 Task: Save the custom domain for GitHub pages in the repository "JS" to "www.gitjs2.com".
Action: Mouse moved to (1037, 234)
Screenshot: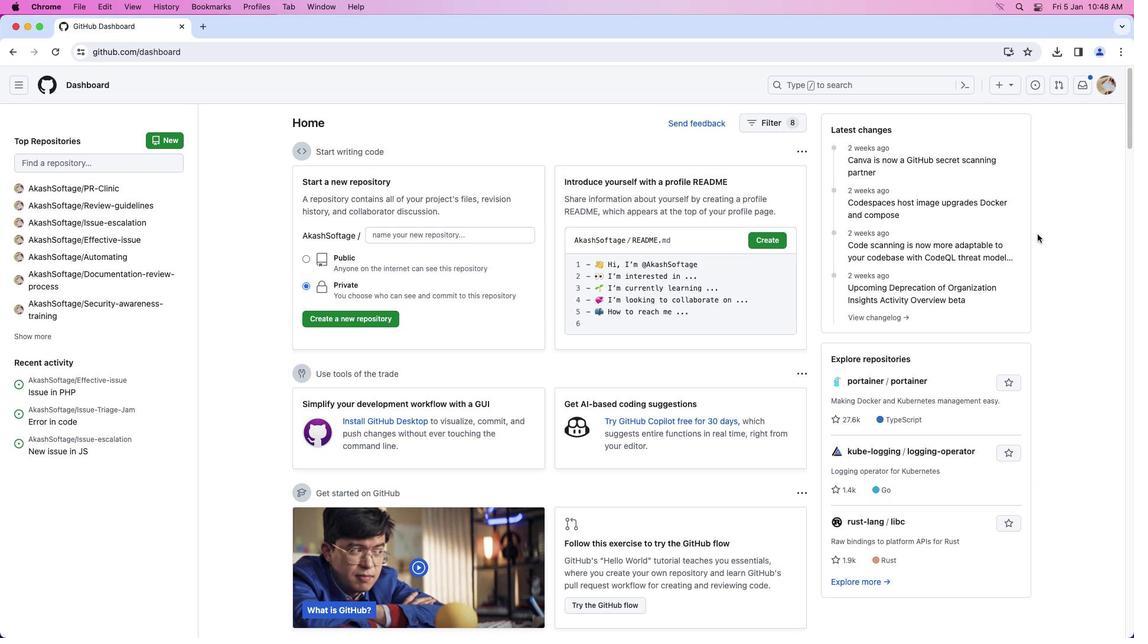 
Action: Mouse pressed left at (1037, 234)
Screenshot: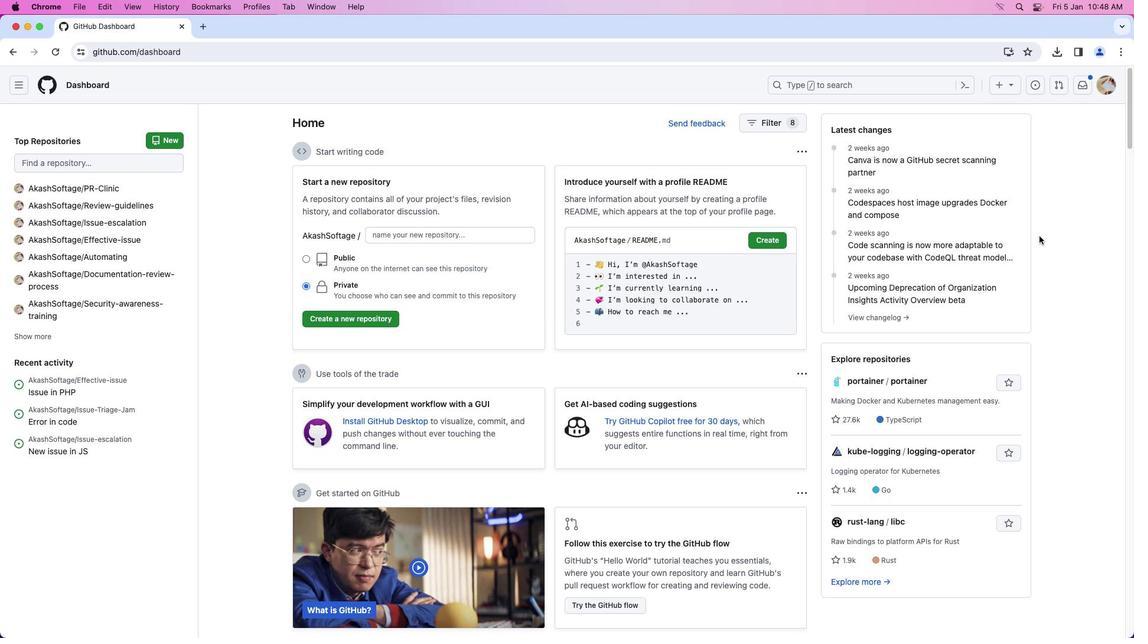 
Action: Mouse moved to (1108, 82)
Screenshot: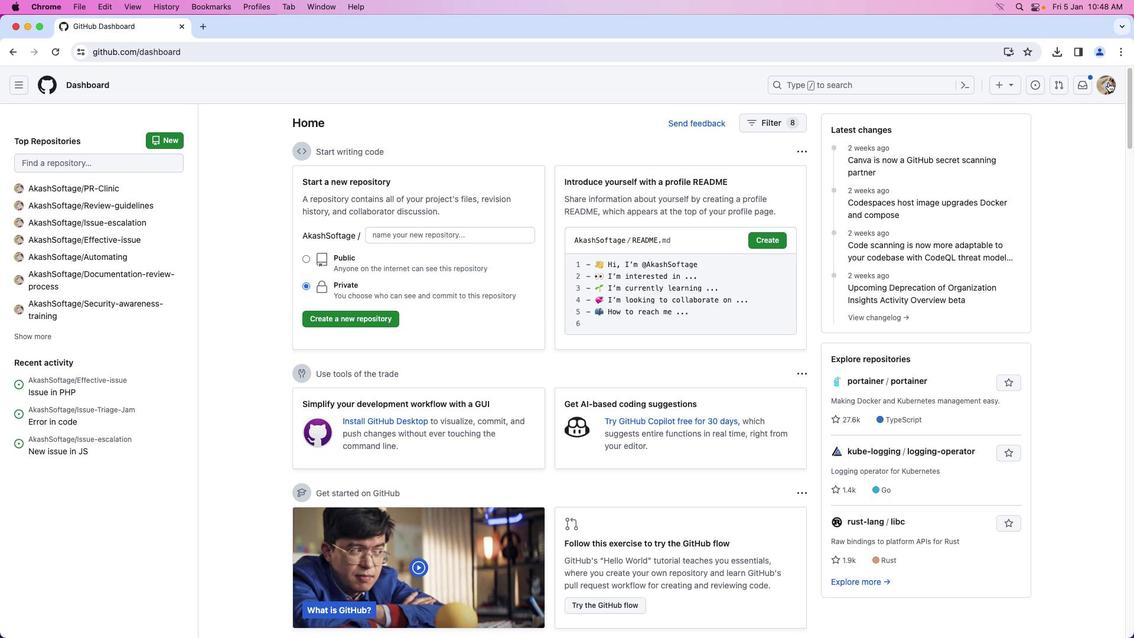 
Action: Mouse pressed left at (1108, 82)
Screenshot: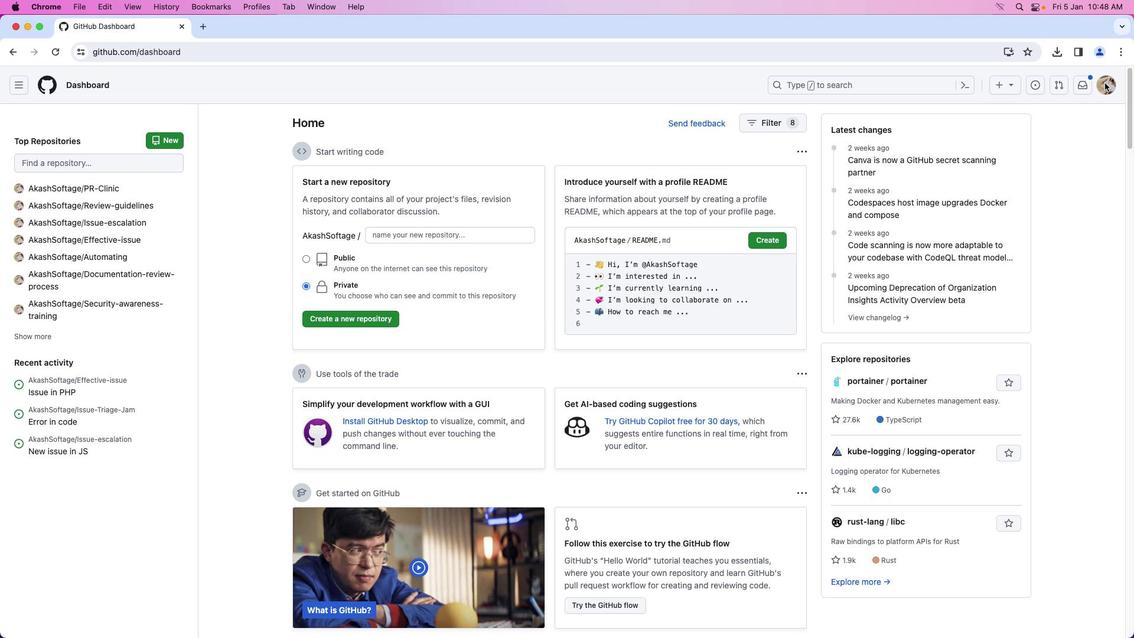 
Action: Mouse moved to (1055, 187)
Screenshot: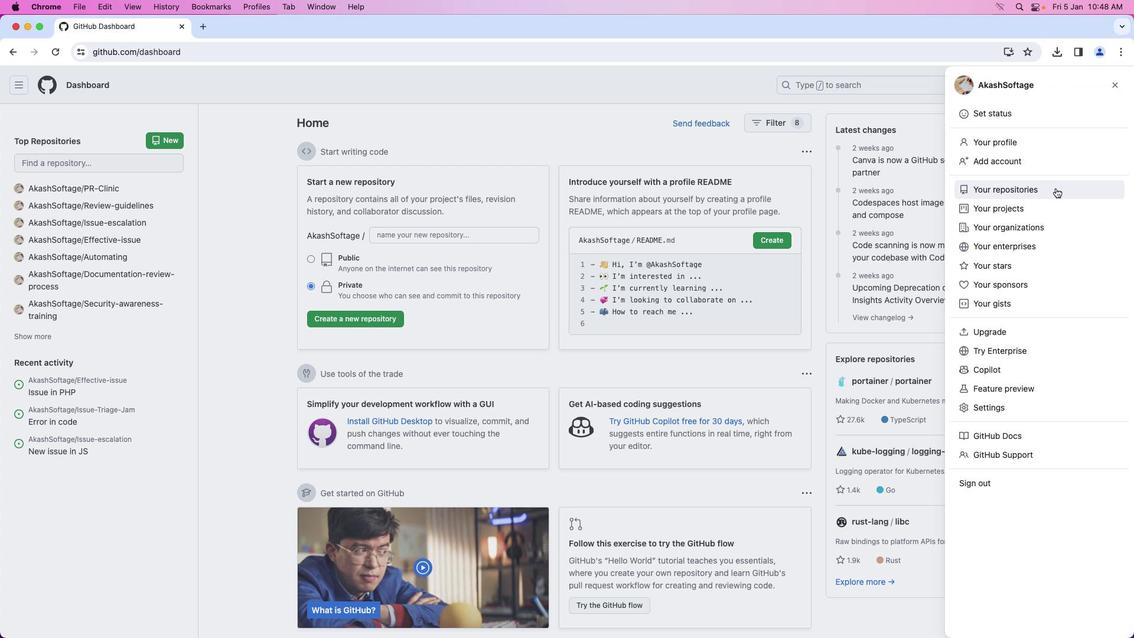 
Action: Mouse pressed left at (1055, 187)
Screenshot: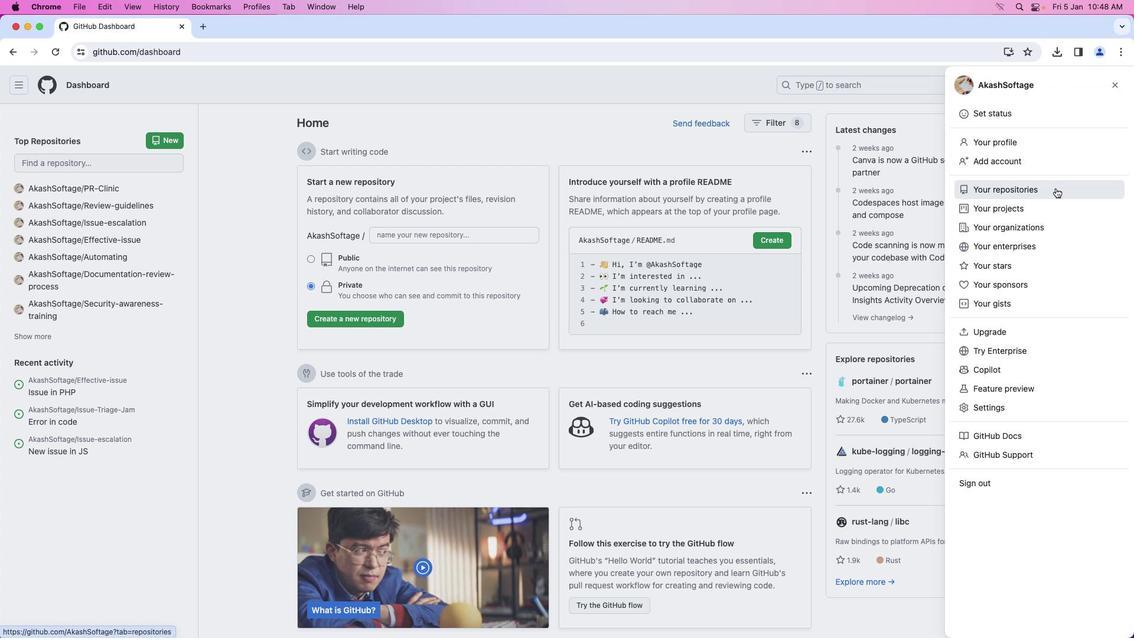 
Action: Mouse moved to (394, 197)
Screenshot: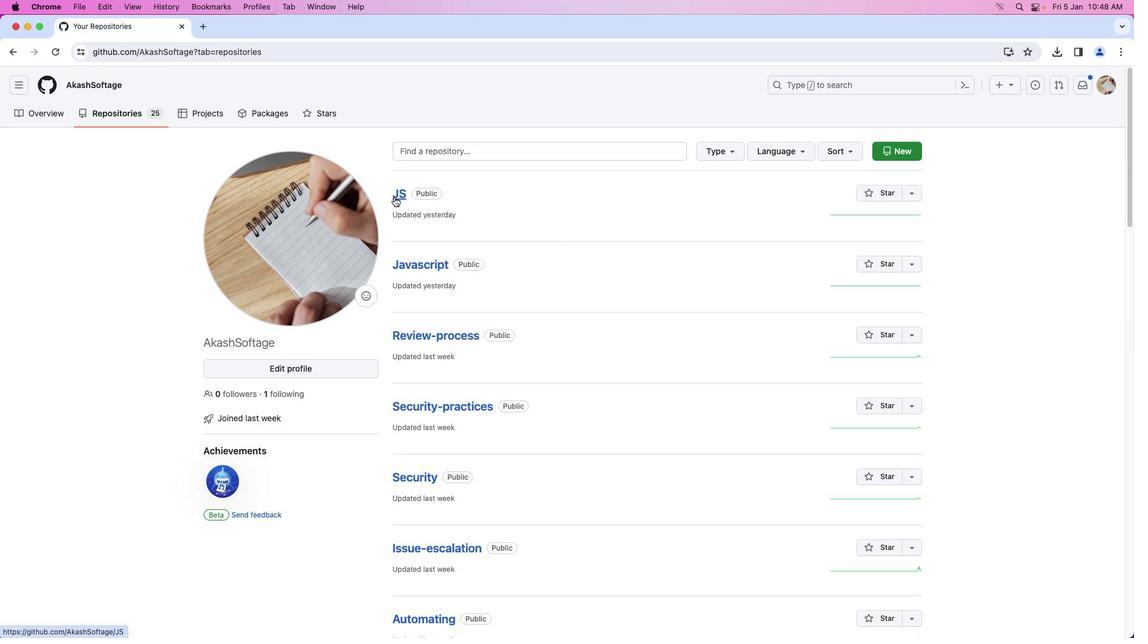 
Action: Mouse pressed left at (394, 197)
Screenshot: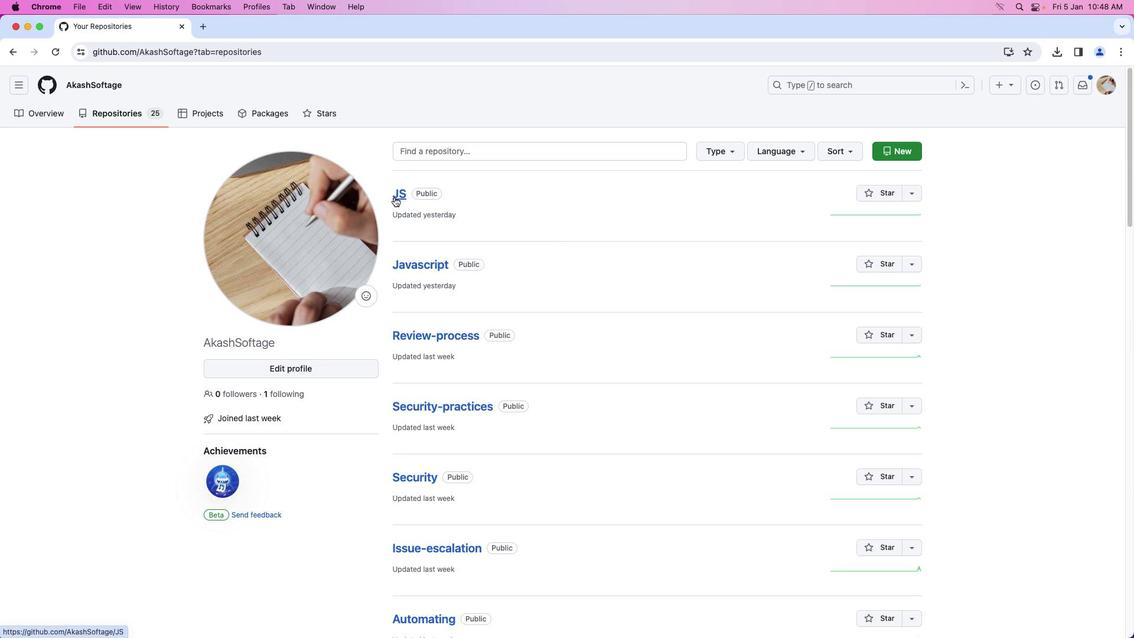 
Action: Mouse moved to (495, 116)
Screenshot: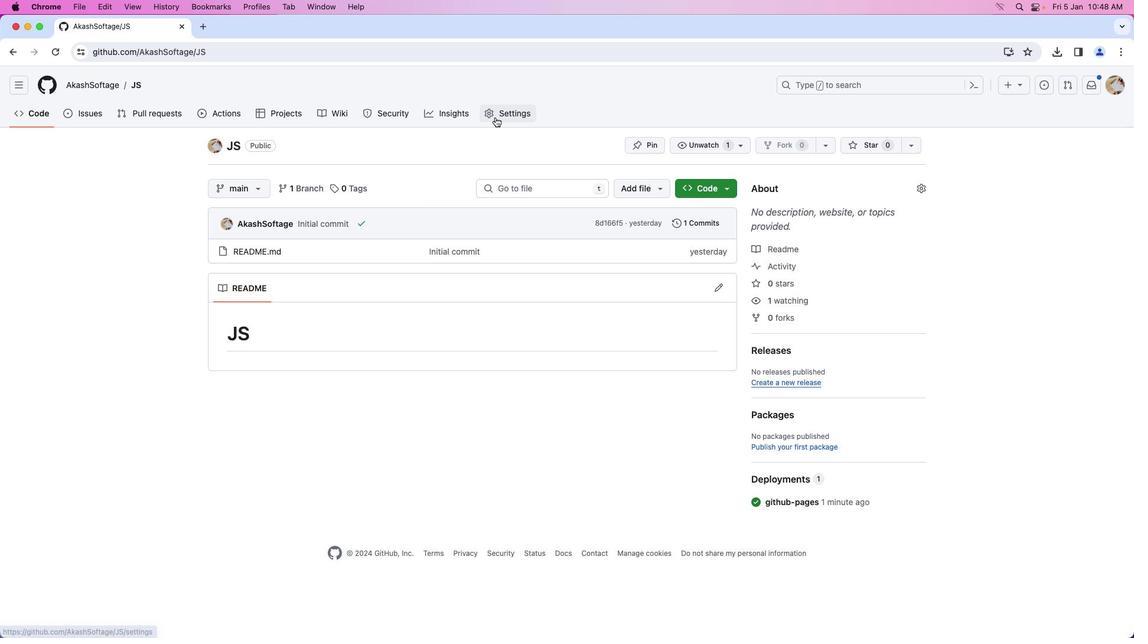 
Action: Mouse pressed left at (495, 116)
Screenshot: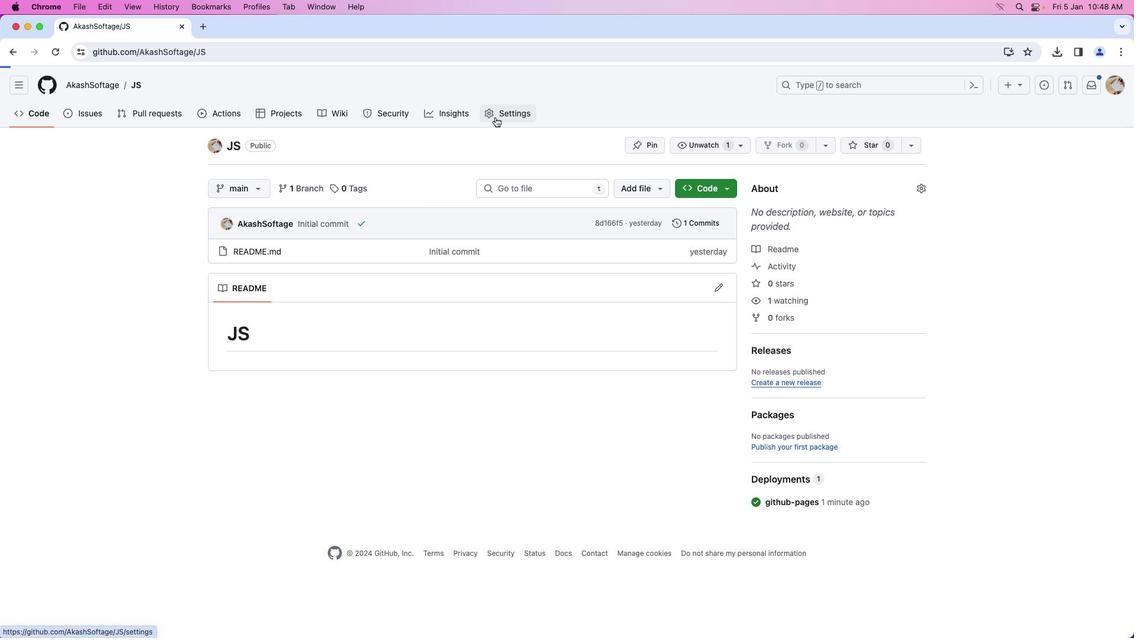 
Action: Mouse moved to (271, 403)
Screenshot: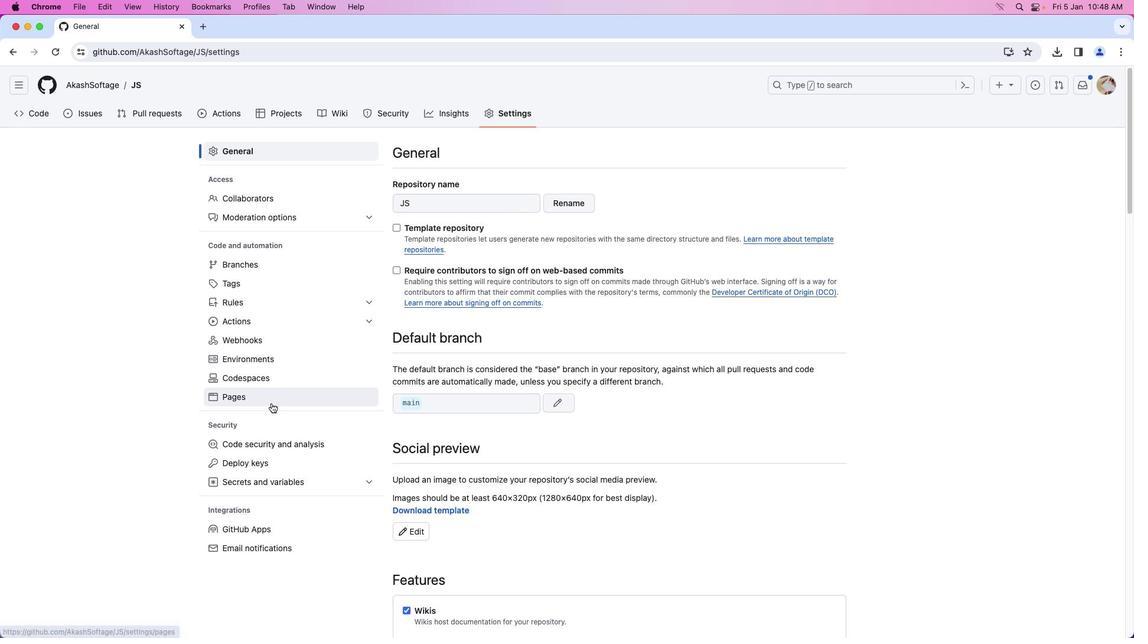 
Action: Mouse pressed left at (271, 403)
Screenshot: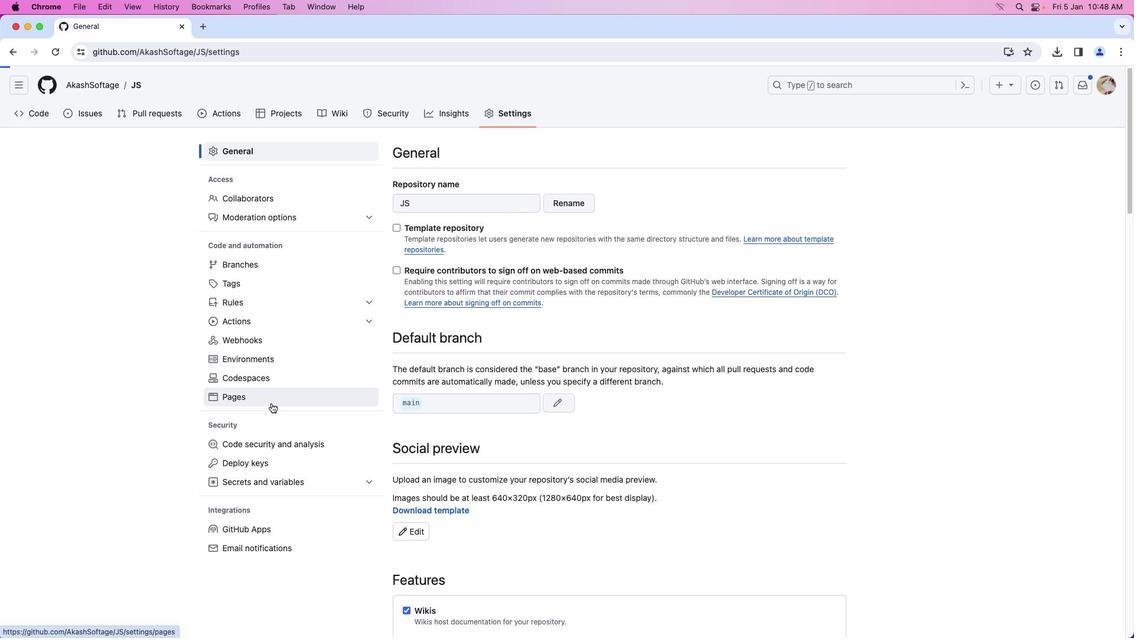 
Action: Mouse moved to (447, 427)
Screenshot: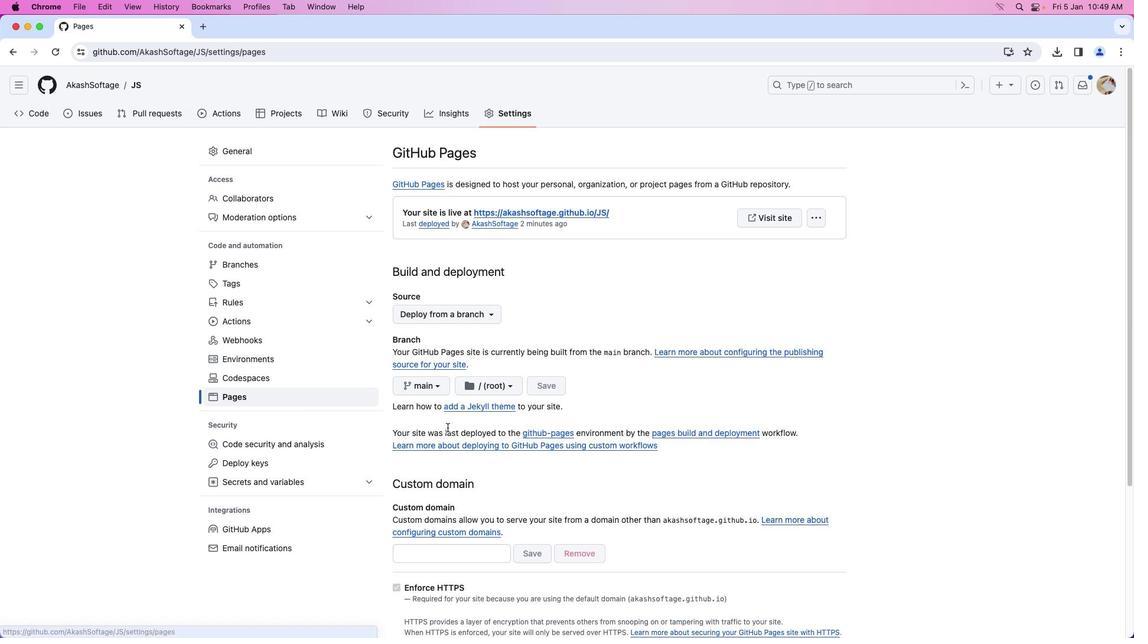 
Action: Mouse scrolled (447, 427) with delta (0, 0)
Screenshot: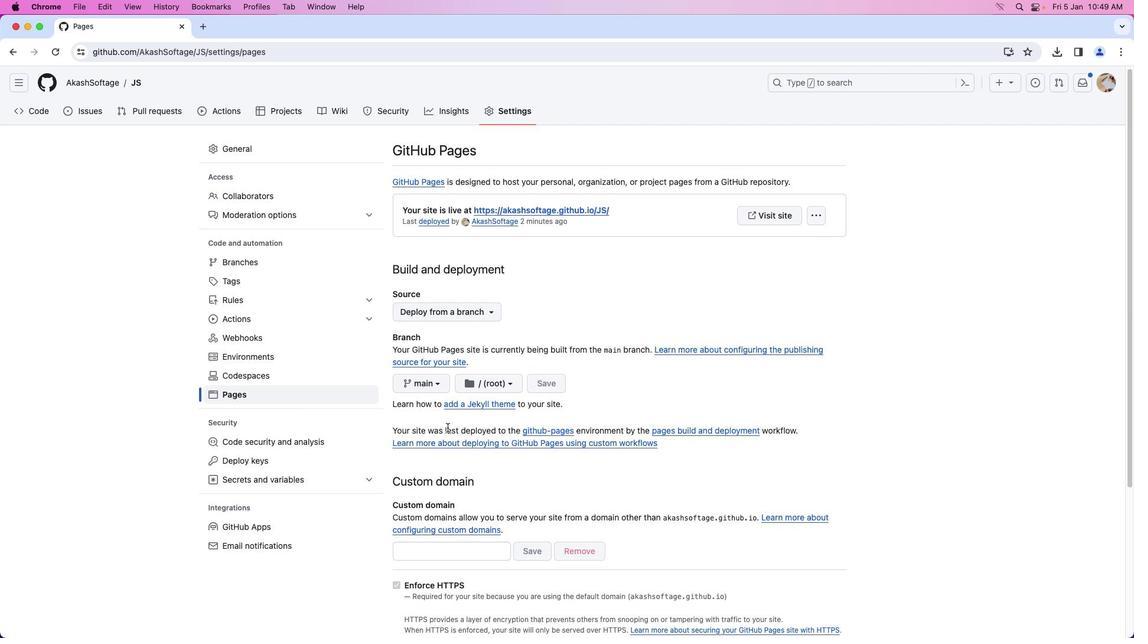 
Action: Mouse scrolled (447, 427) with delta (0, 0)
Screenshot: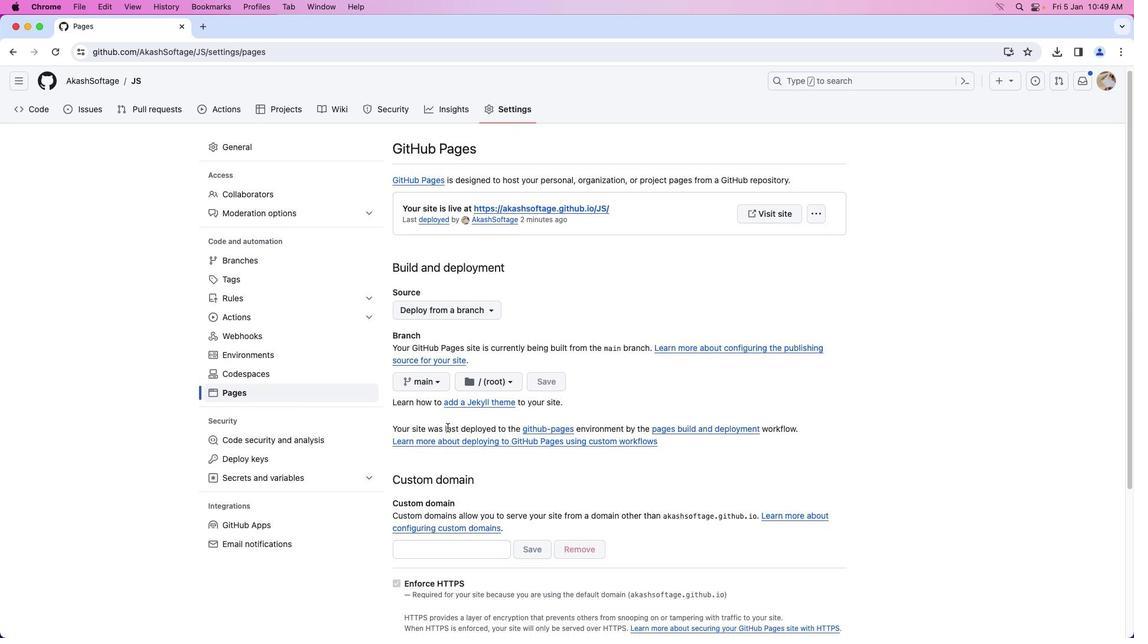 
Action: Mouse scrolled (447, 427) with delta (0, 0)
Screenshot: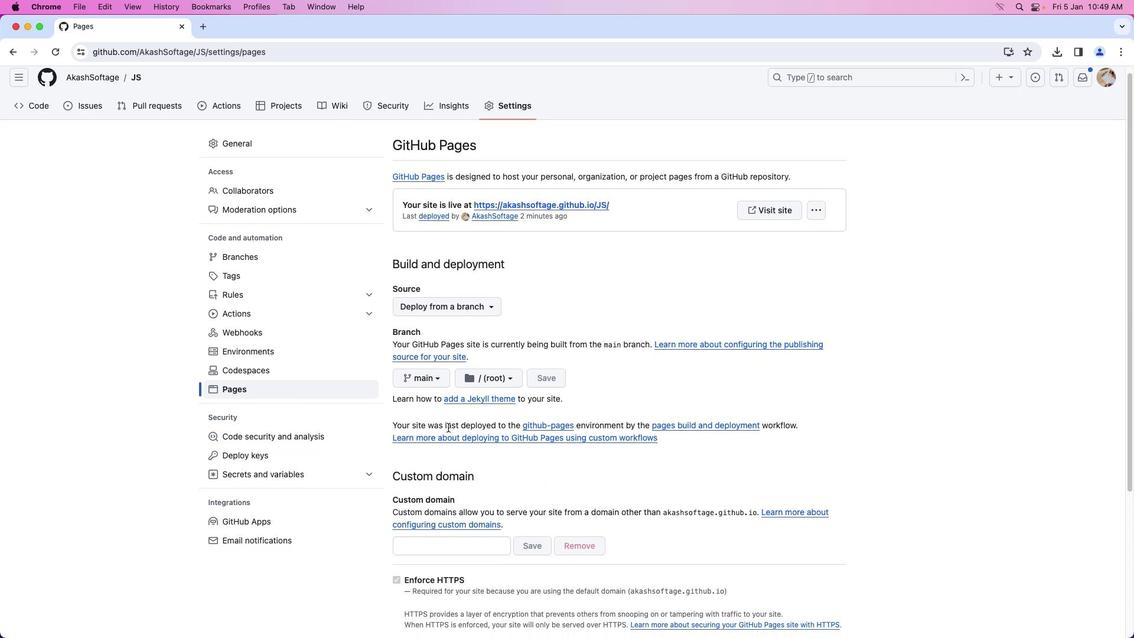 
Action: Mouse moved to (447, 427)
Screenshot: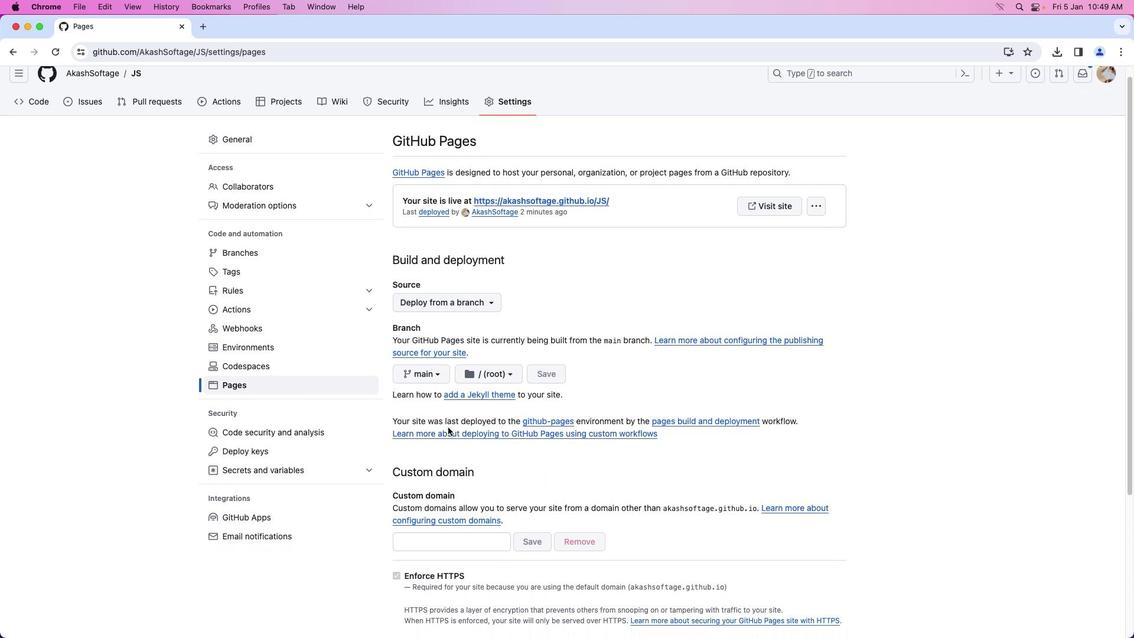
Action: Mouse scrolled (447, 427) with delta (0, 0)
Screenshot: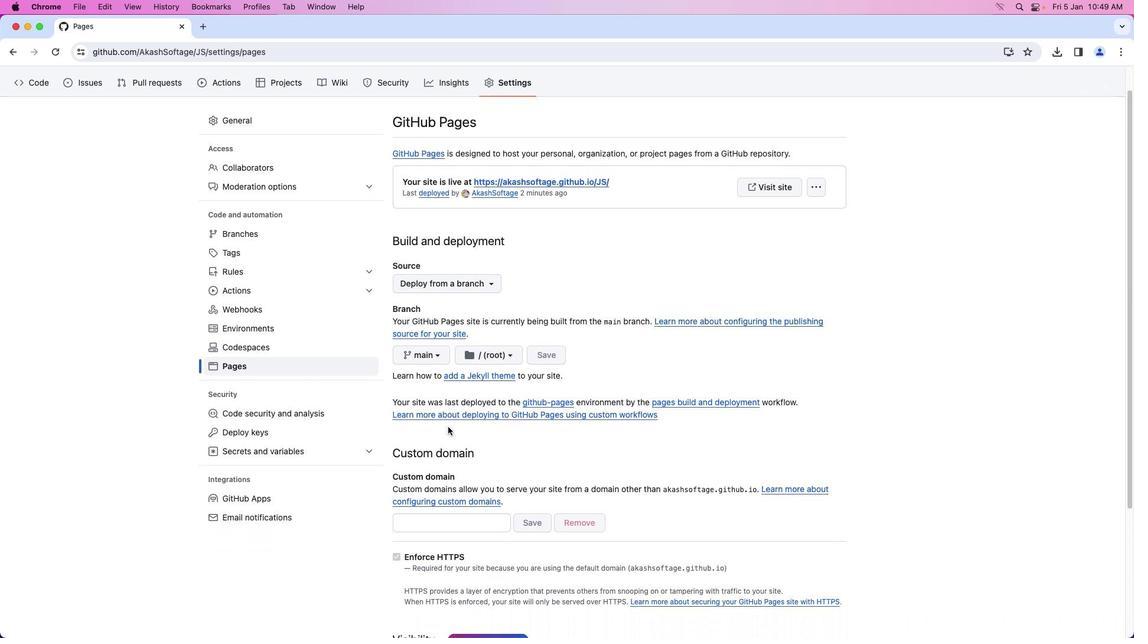 
Action: Mouse moved to (448, 427)
Screenshot: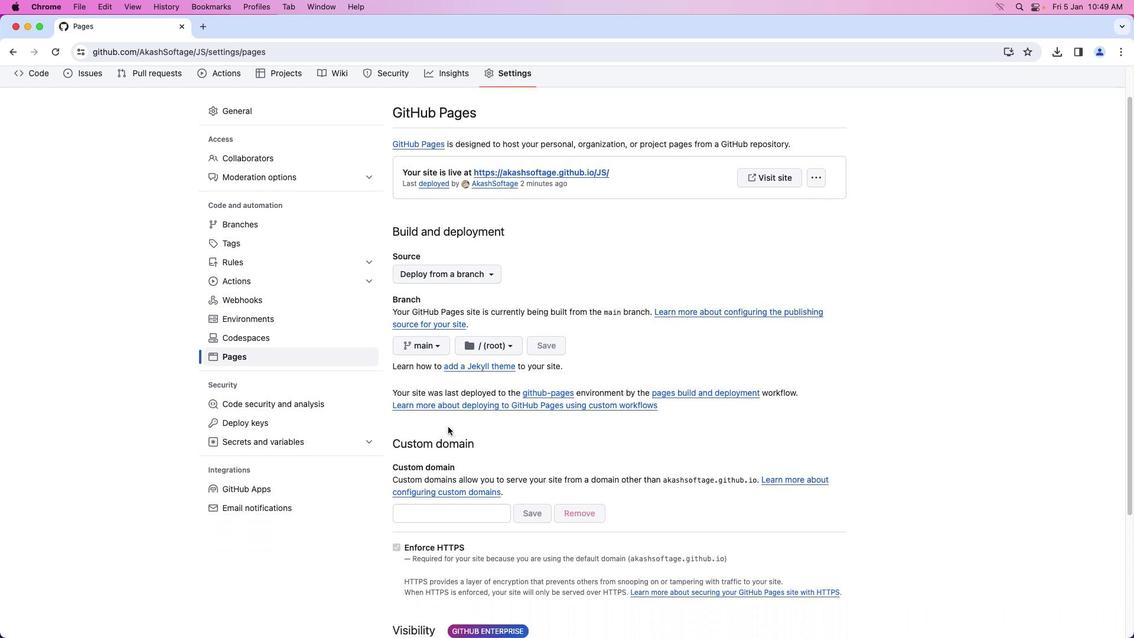 
Action: Mouse scrolled (448, 427) with delta (0, 0)
Screenshot: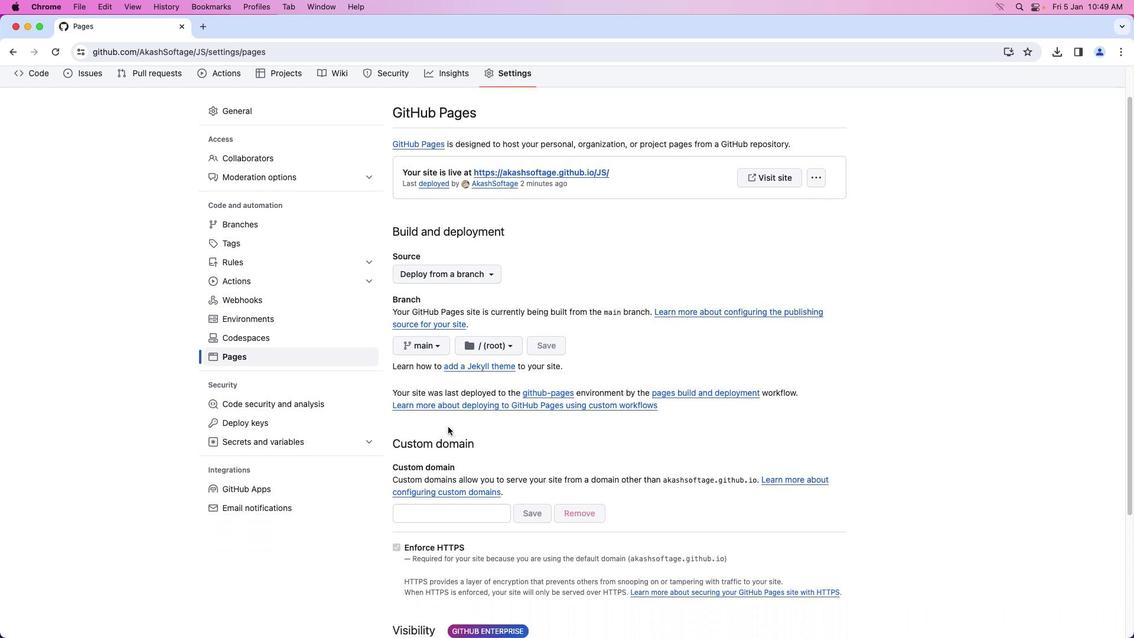 
Action: Mouse moved to (453, 412)
Screenshot: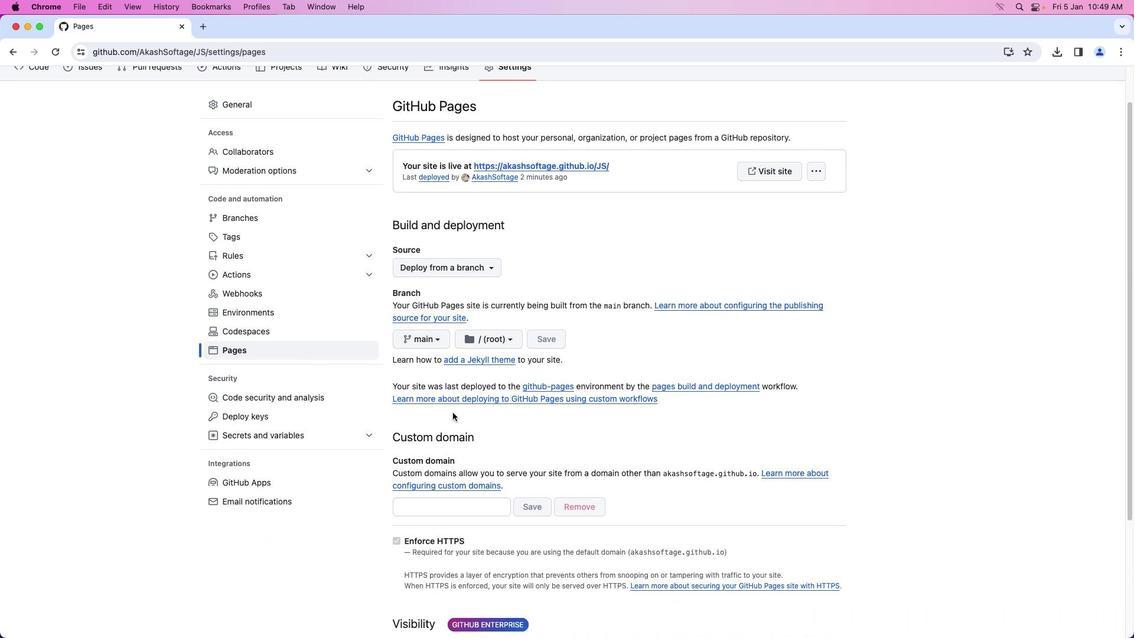 
Action: Mouse scrolled (453, 412) with delta (0, 0)
Screenshot: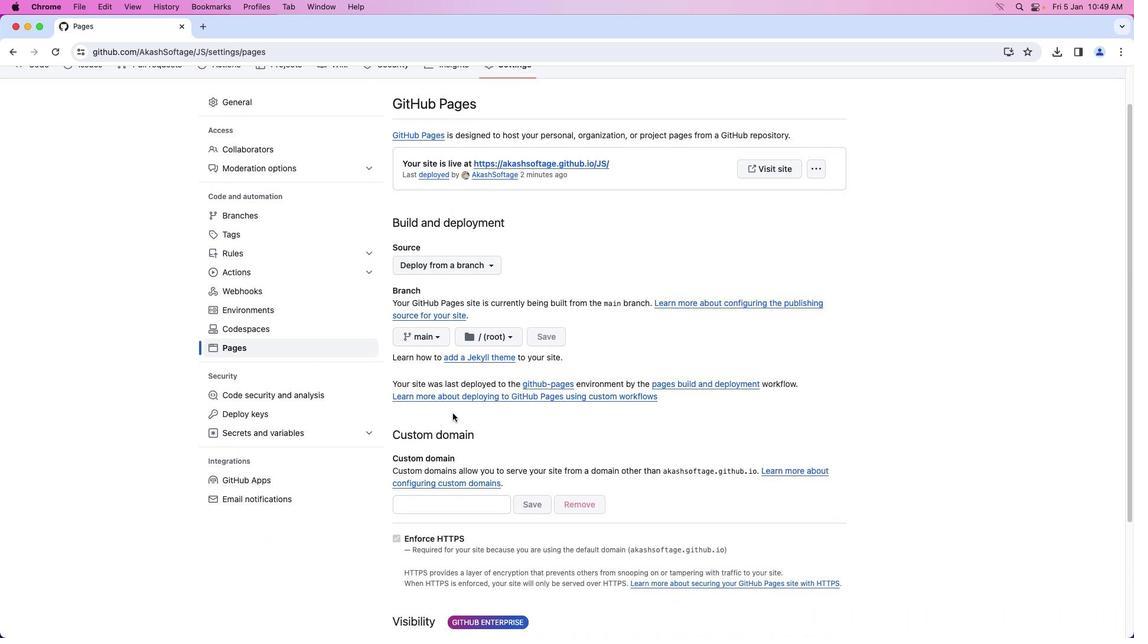 
Action: Mouse moved to (453, 412)
Screenshot: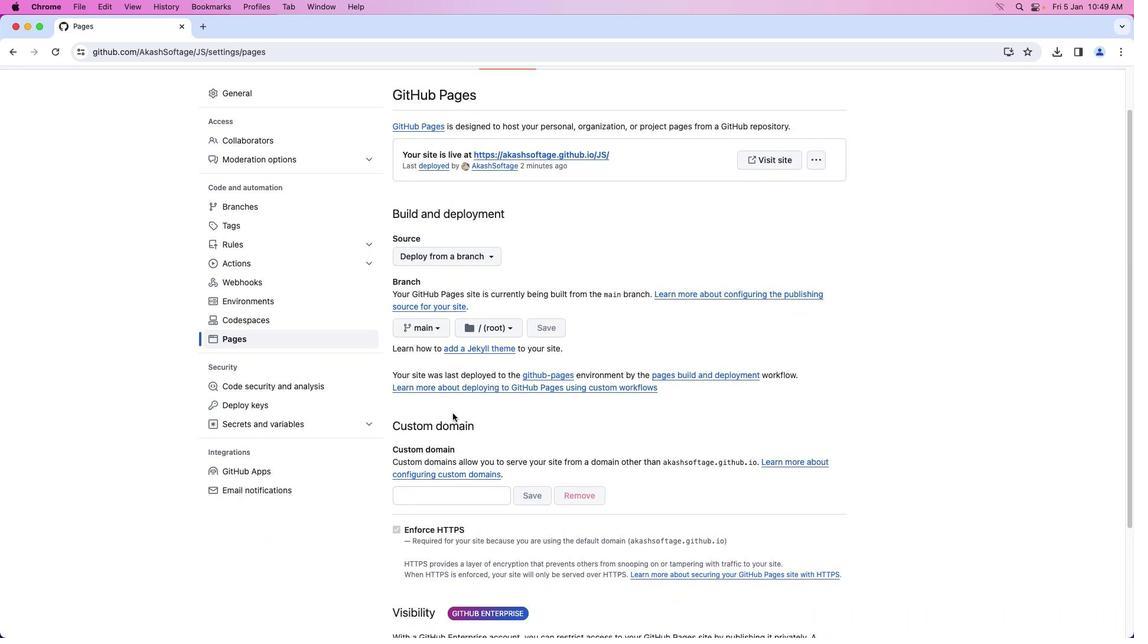 
Action: Mouse scrolled (453, 412) with delta (0, 0)
Screenshot: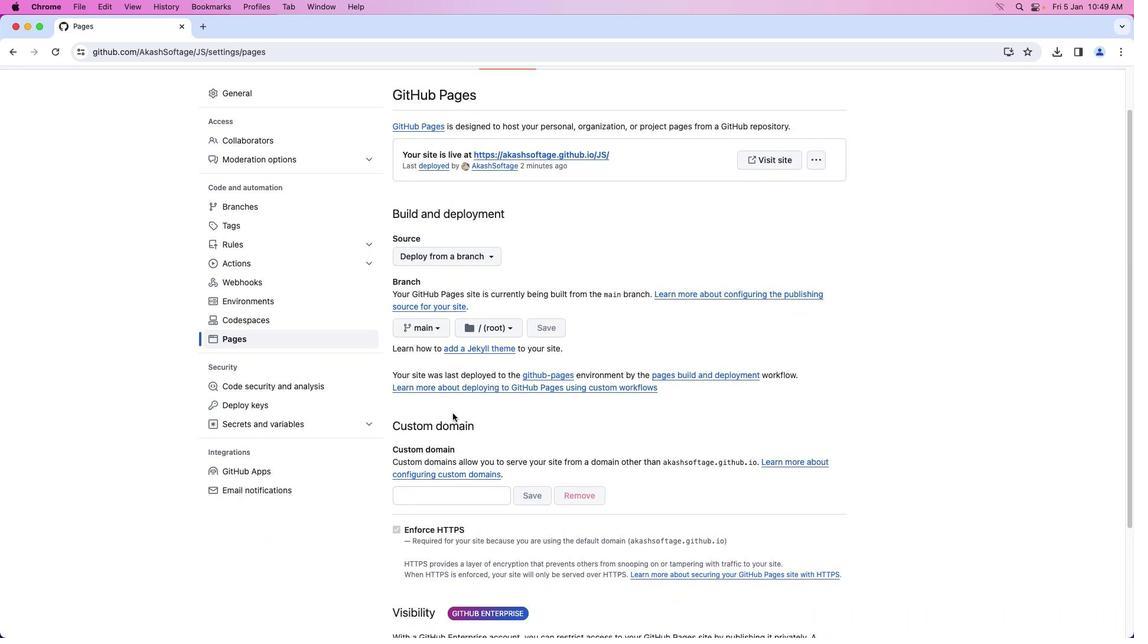 
Action: Mouse moved to (452, 413)
Screenshot: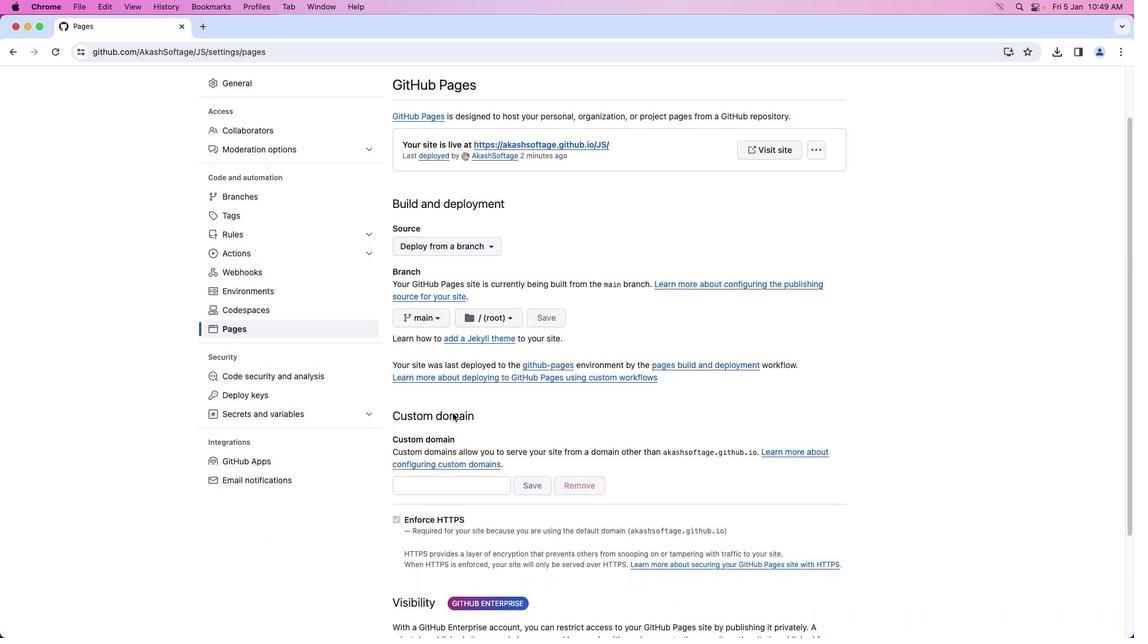 
Action: Mouse scrolled (452, 413) with delta (0, 0)
Screenshot: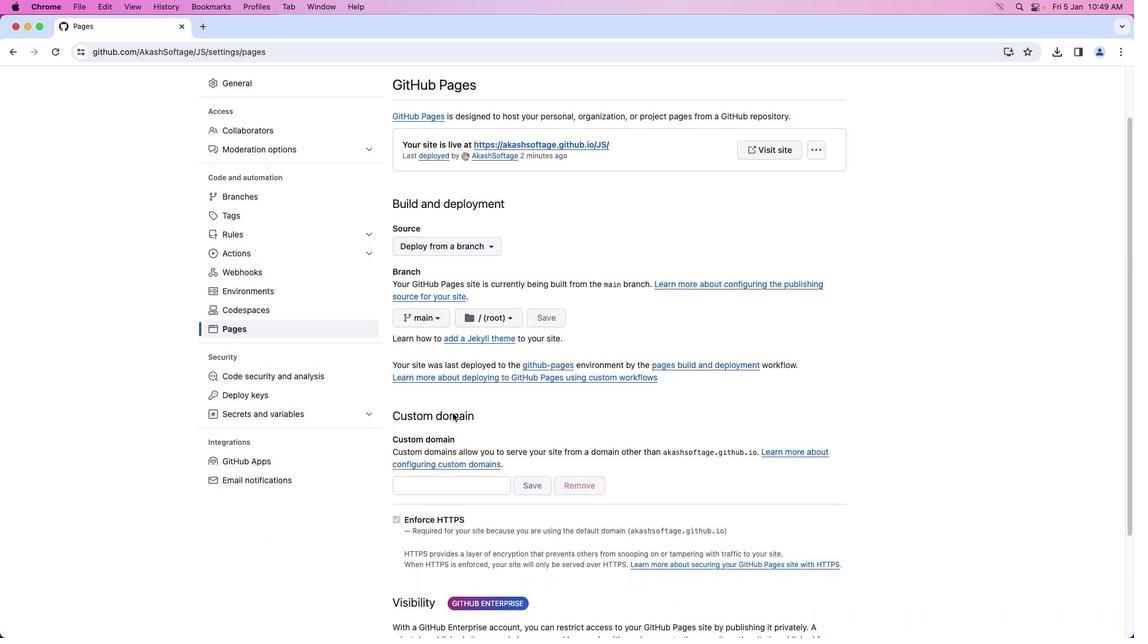 
Action: Mouse moved to (445, 485)
Screenshot: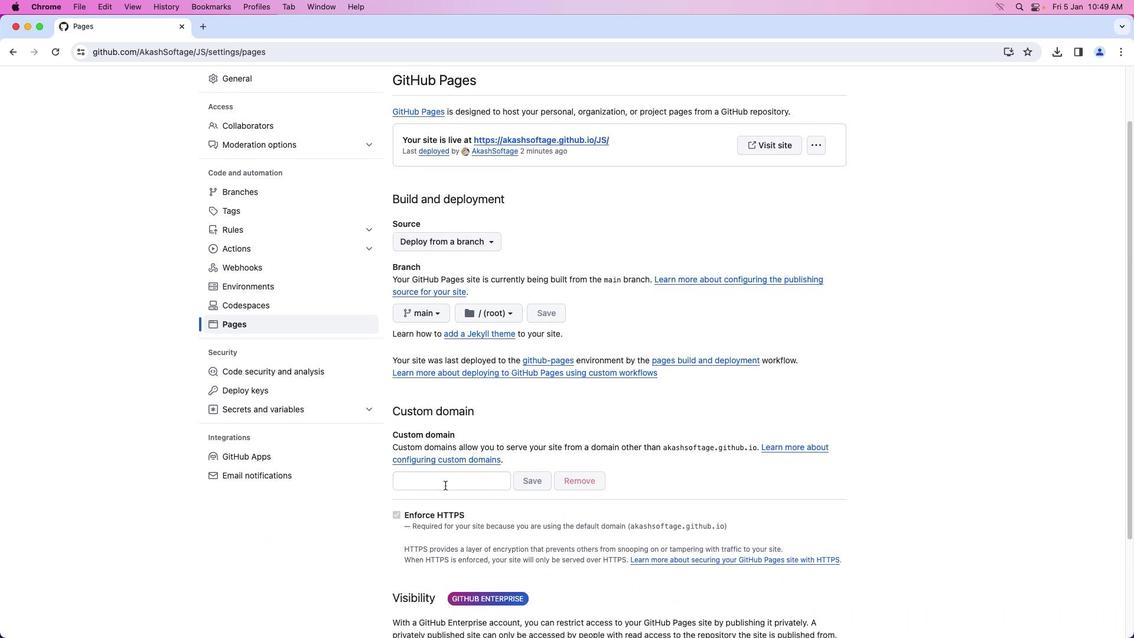 
Action: Mouse scrolled (445, 485) with delta (0, 0)
Screenshot: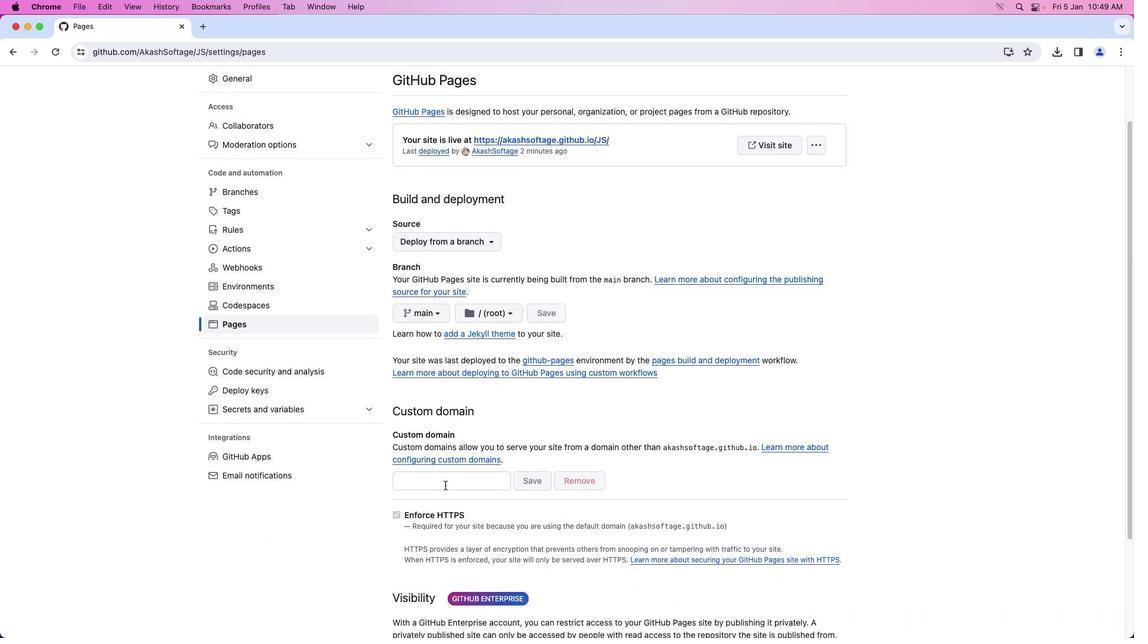 
Action: Mouse moved to (445, 483)
Screenshot: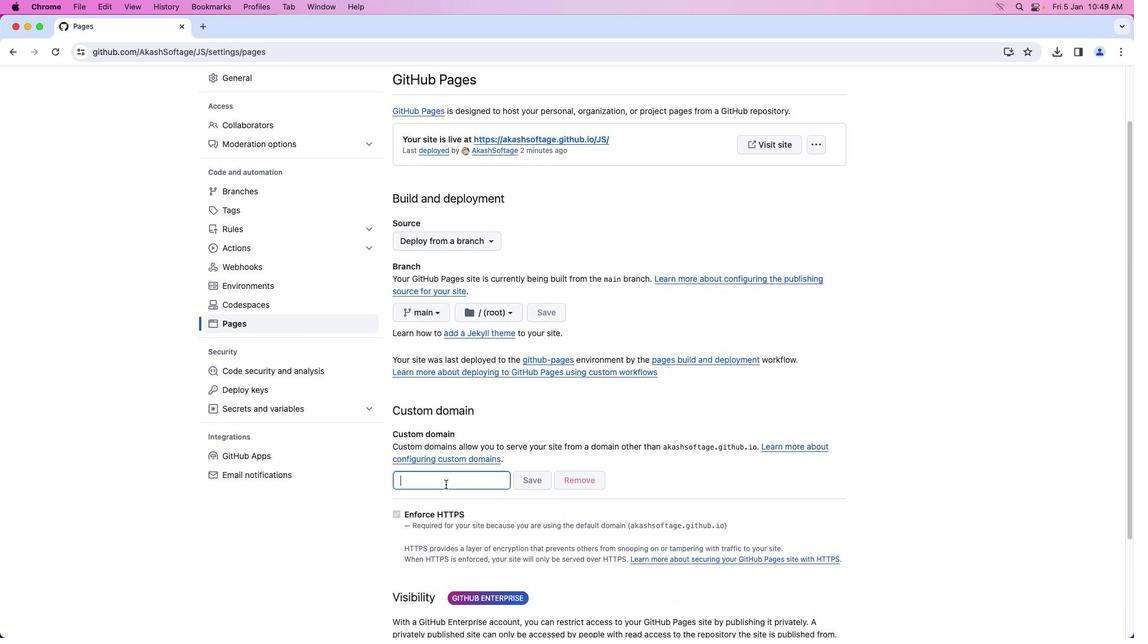 
Action: Mouse pressed left at (445, 483)
Screenshot: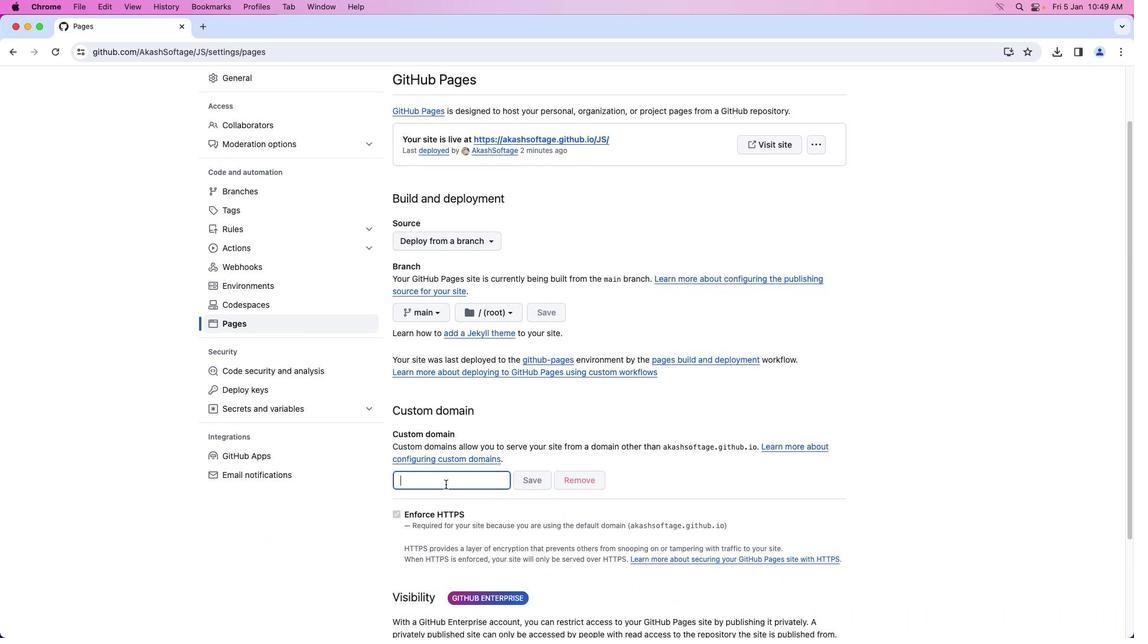 
Action: Mouse moved to (444, 483)
Screenshot: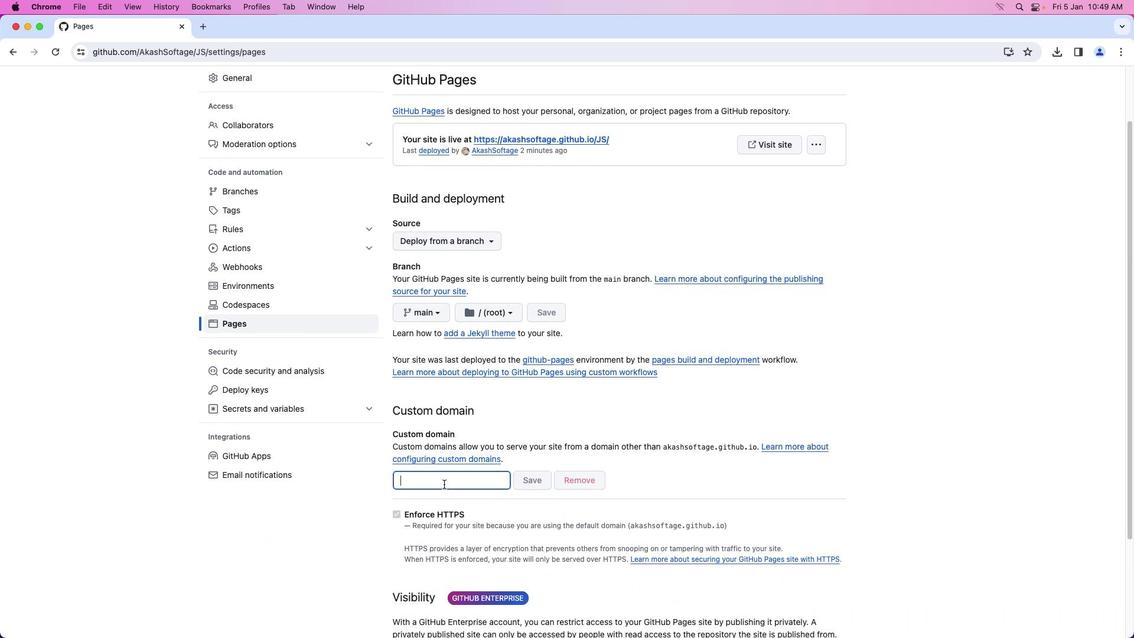 
Action: Key pressed 'w''w''w''.''g''i''t''j''s''2''.''c''o''m'
Screenshot: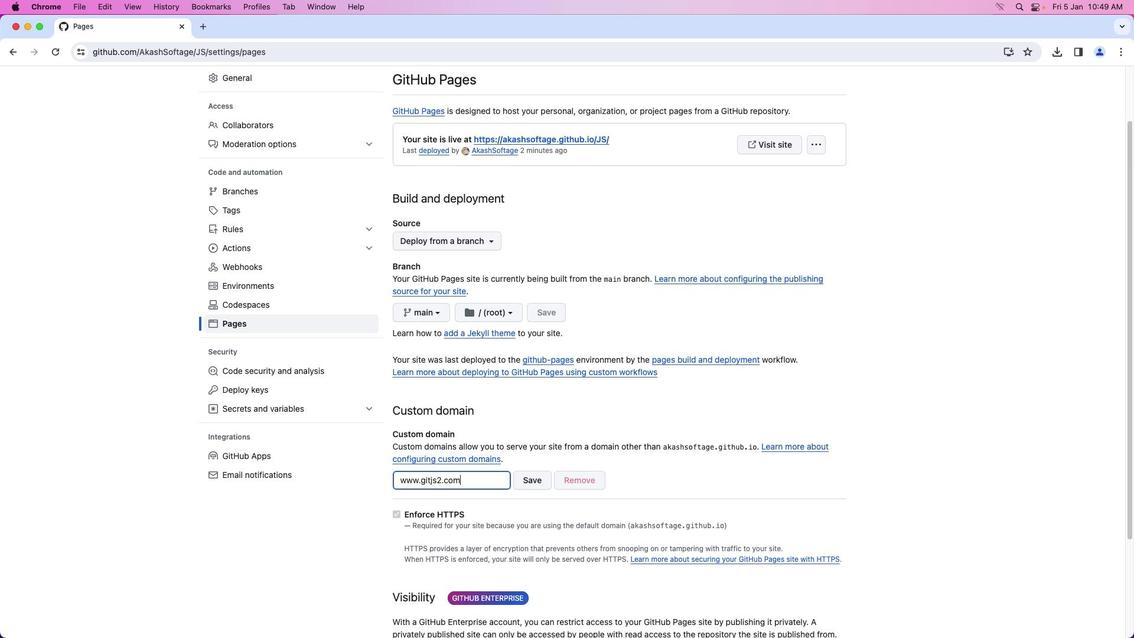 
Action: Mouse moved to (519, 477)
Screenshot: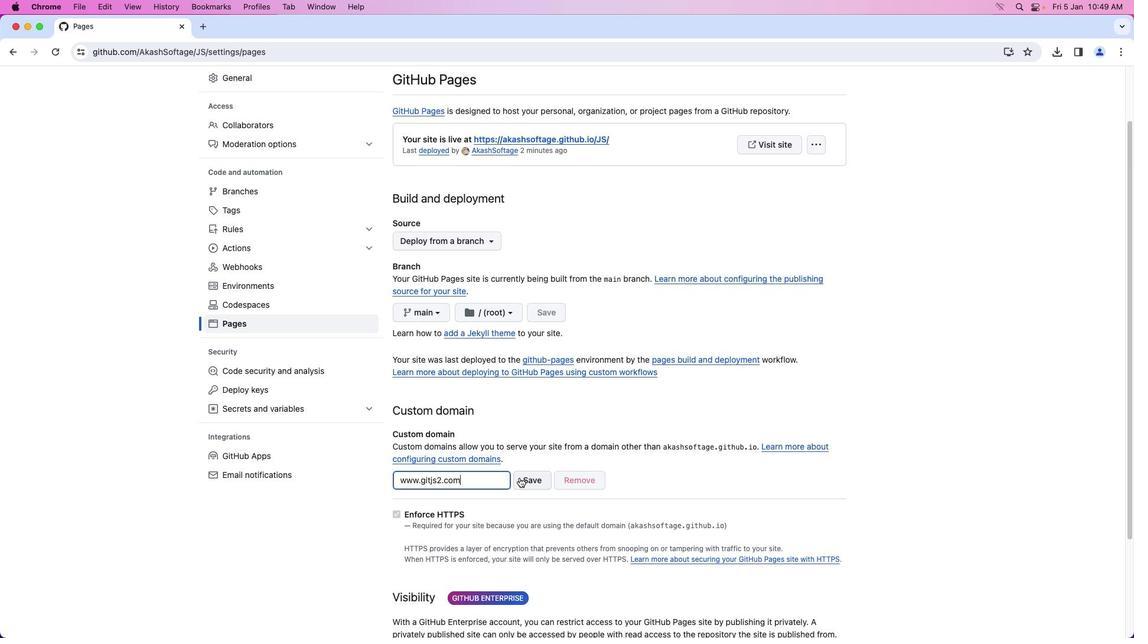 
Action: Mouse pressed left at (519, 477)
Screenshot: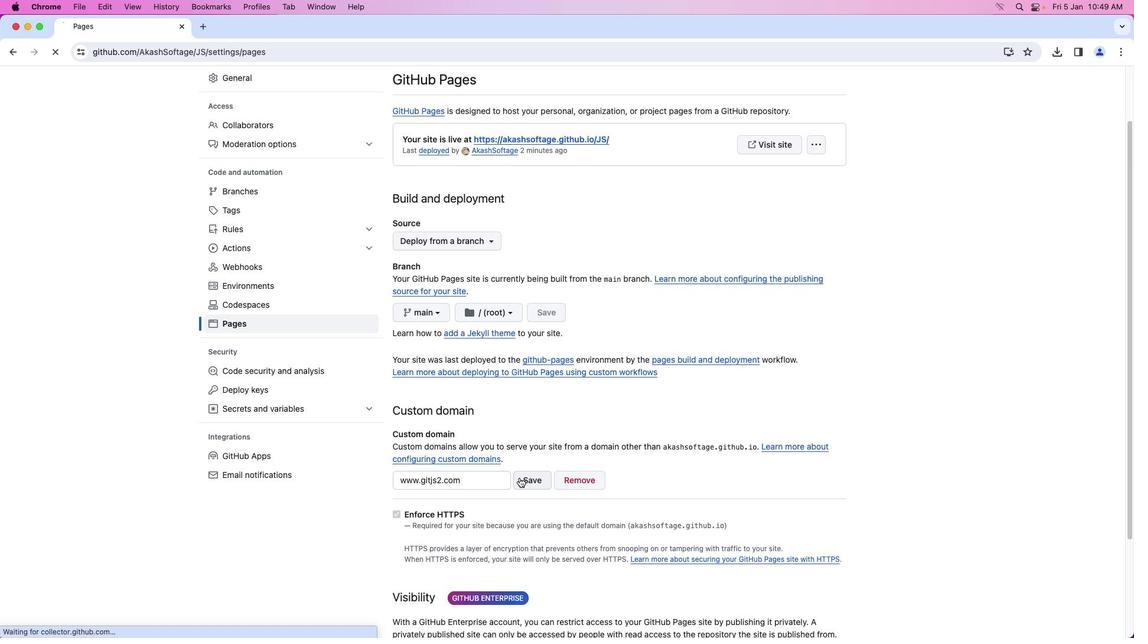 
Action: Mouse moved to (518, 477)
Screenshot: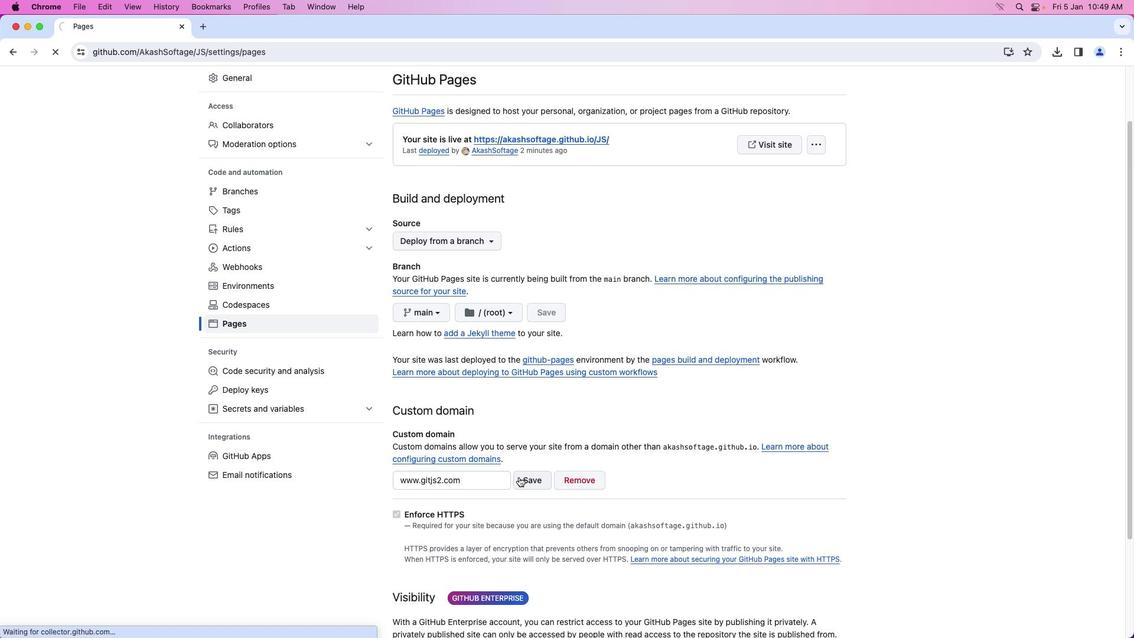 
Action: Mouse scrolled (518, 477) with delta (0, 0)
Screenshot: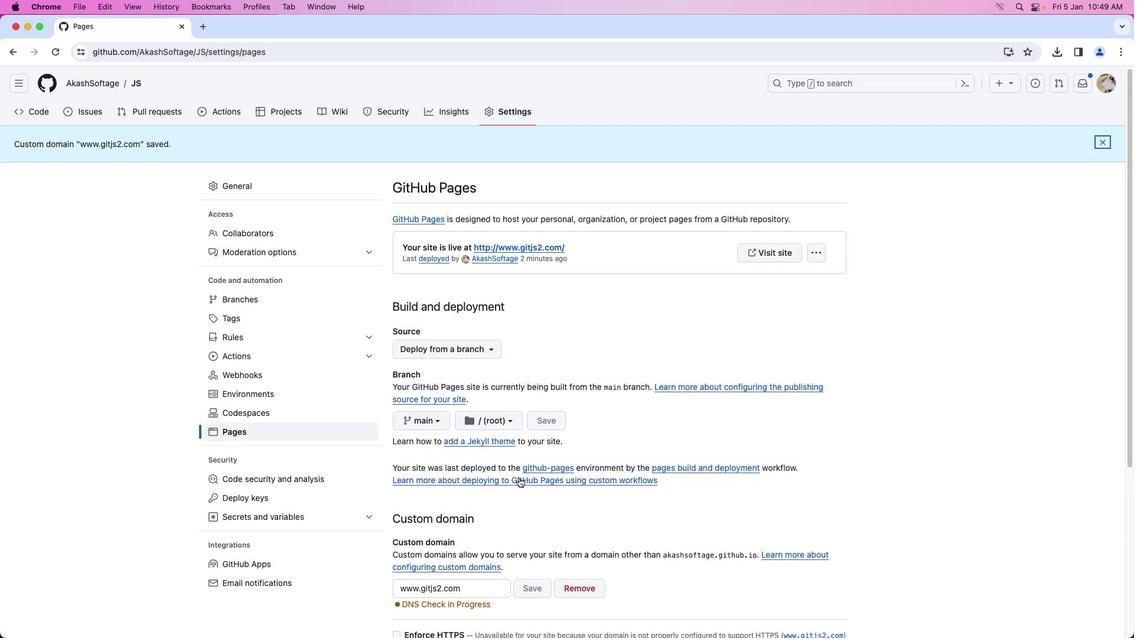 
Action: Mouse moved to (518, 477)
Screenshot: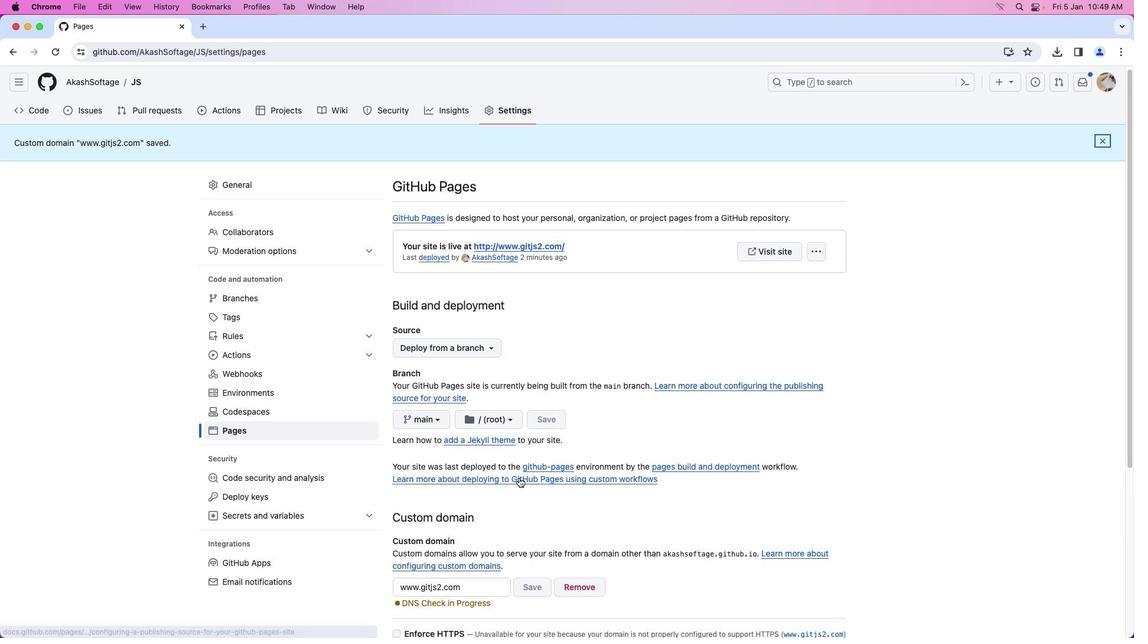 
Action: Mouse scrolled (518, 477) with delta (0, 0)
Screenshot: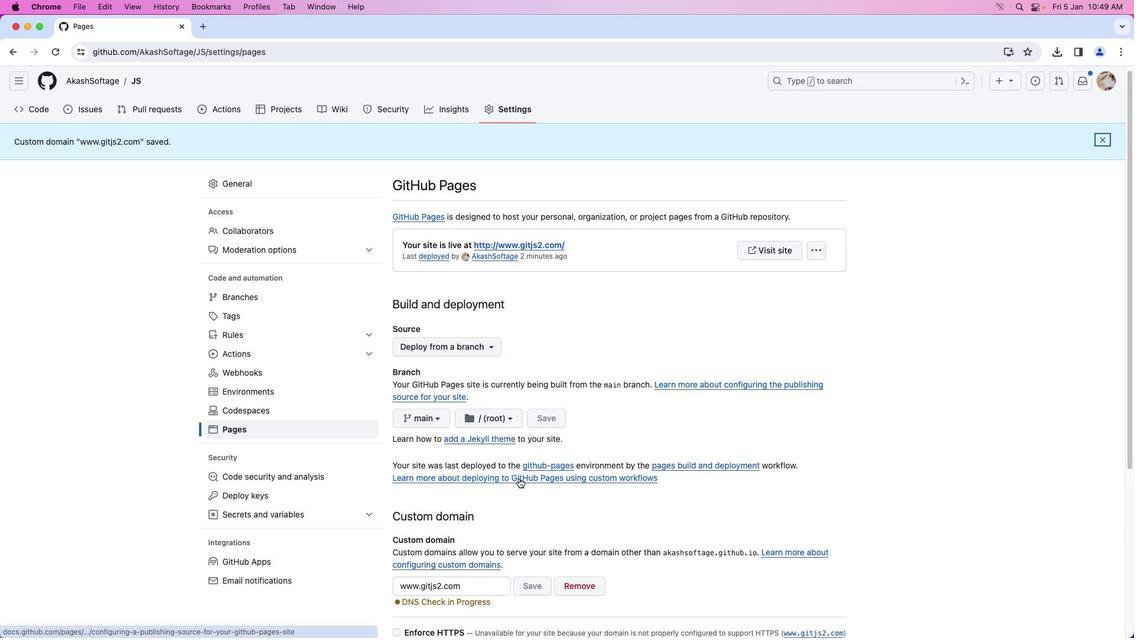 
Action: Mouse moved to (518, 479)
Screenshot: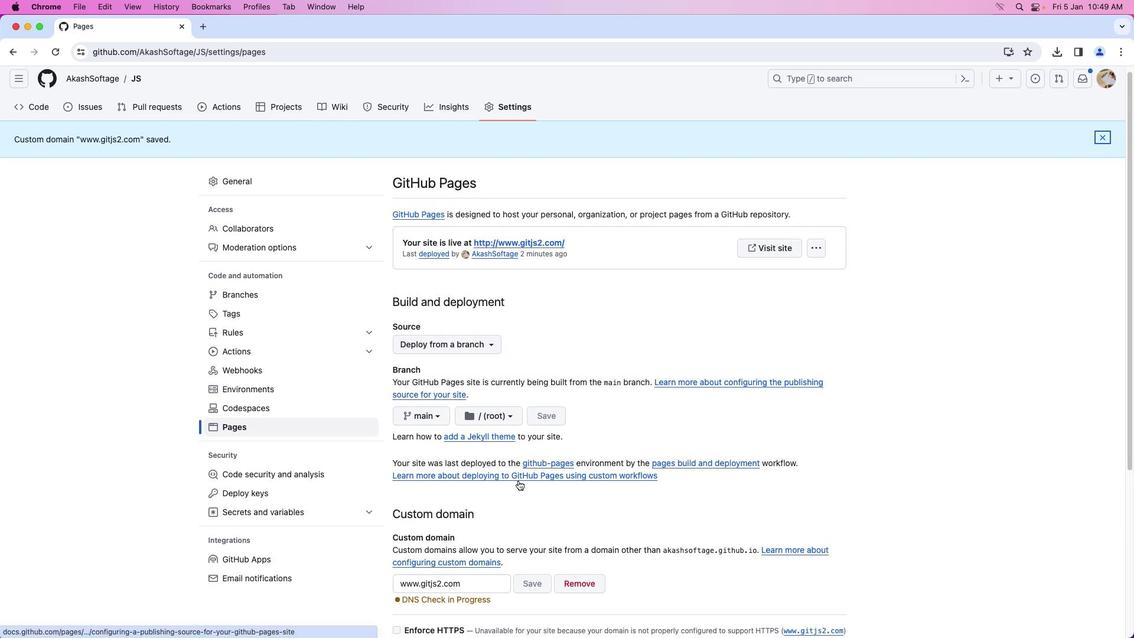 
Action: Mouse scrolled (518, 479) with delta (0, 0)
Screenshot: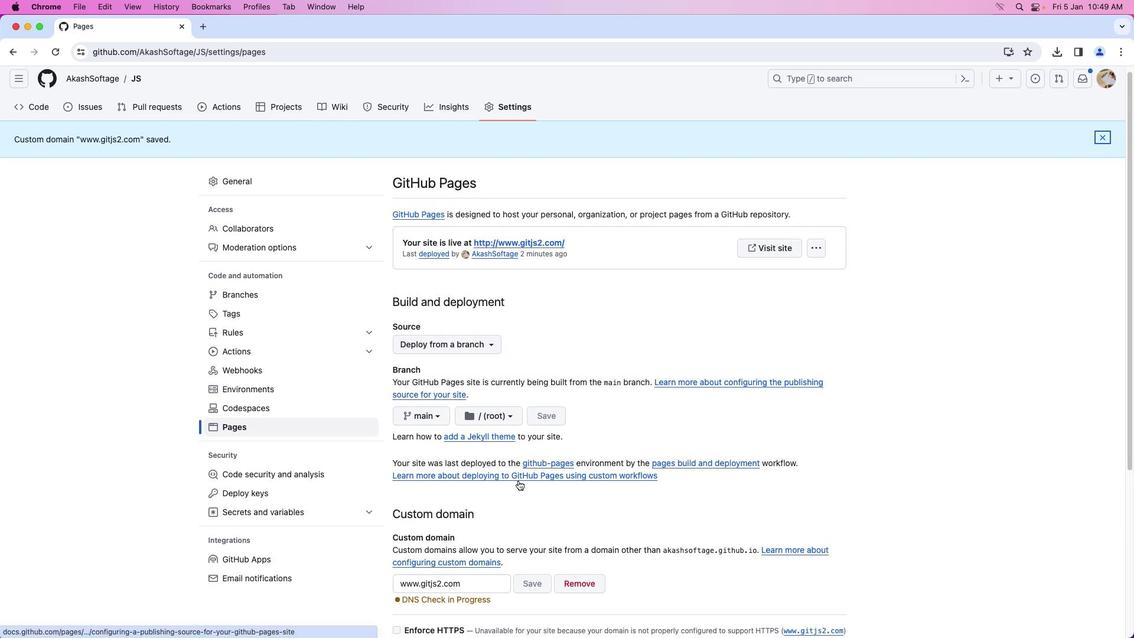 
Action: Mouse moved to (518, 480)
Screenshot: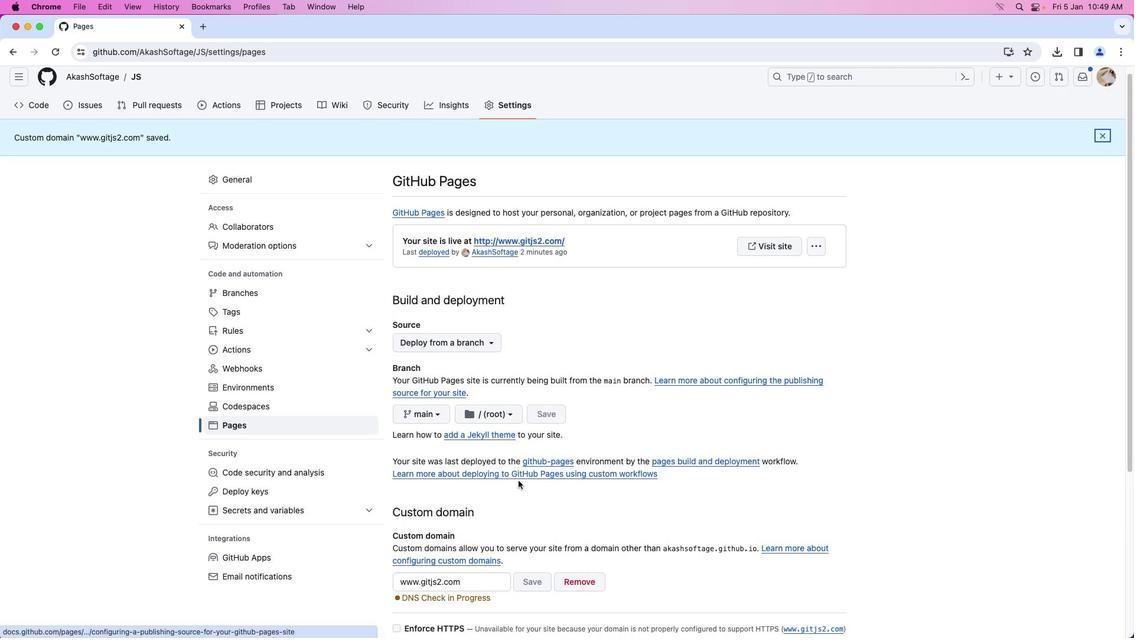 
Action: Mouse scrolled (518, 480) with delta (0, 0)
Screenshot: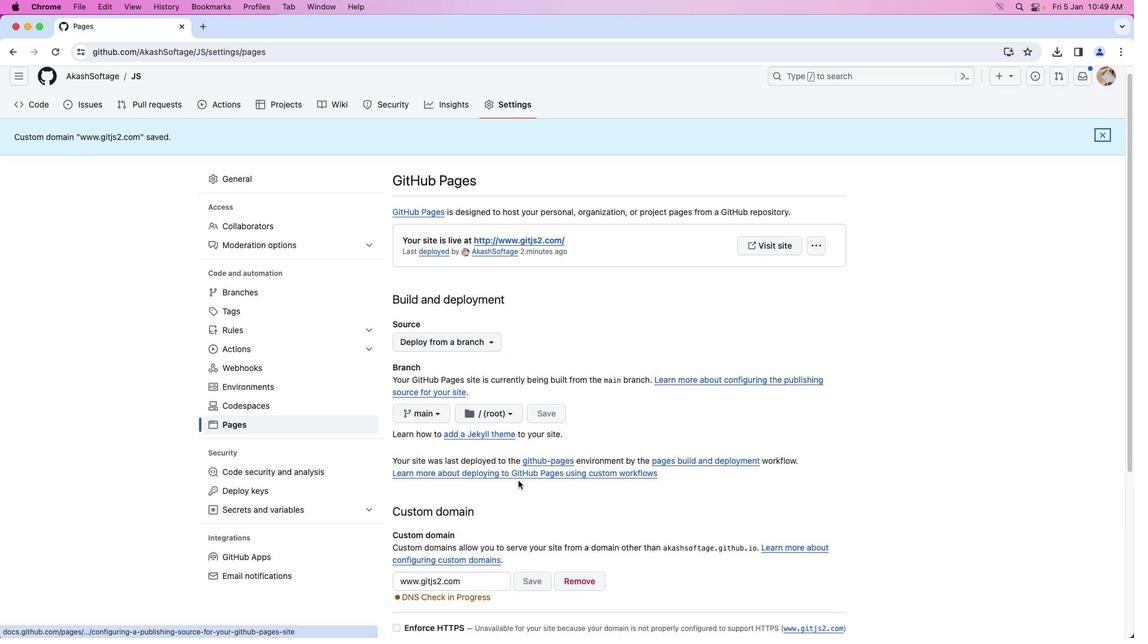 
Action: Mouse moved to (516, 481)
Screenshot: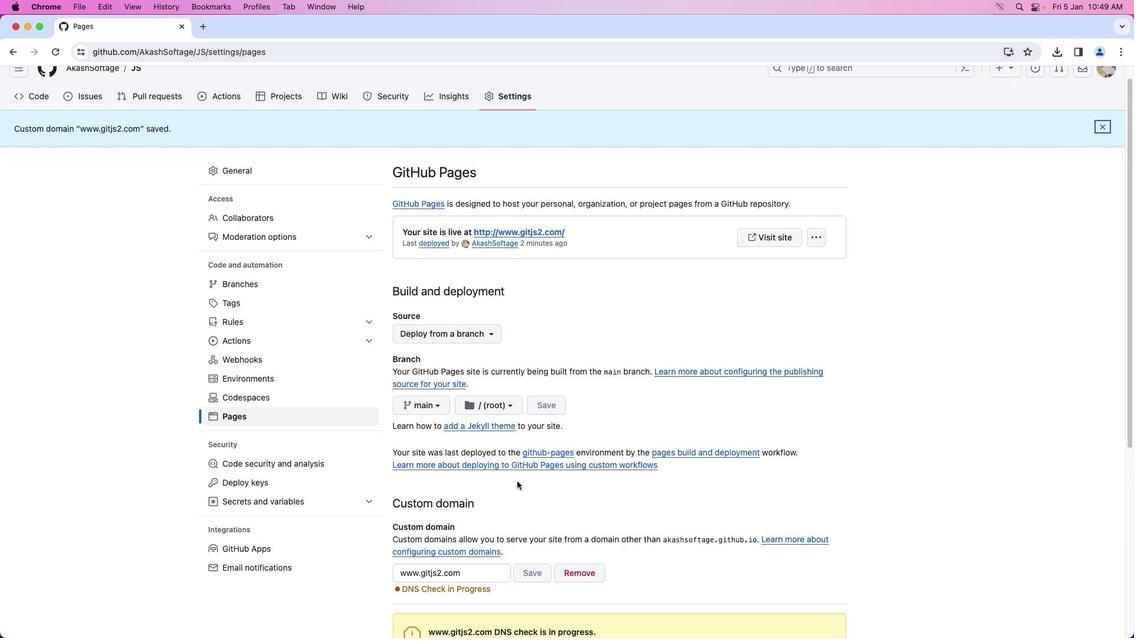 
Action: Mouse scrolled (516, 481) with delta (0, 0)
Screenshot: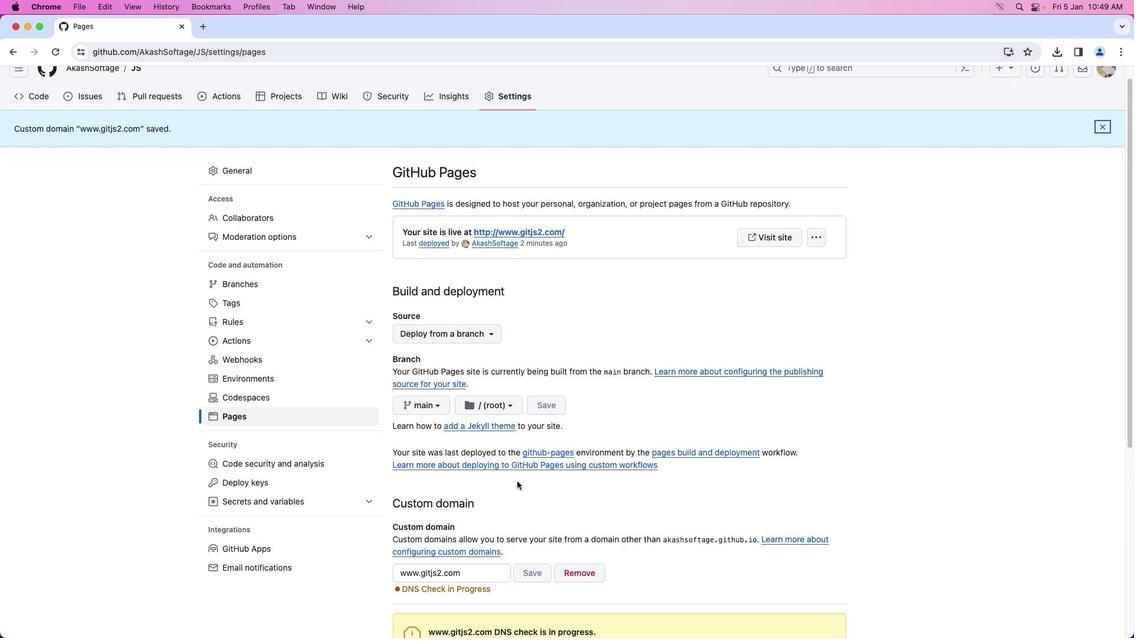 
Action: Mouse scrolled (516, 481) with delta (0, 0)
Screenshot: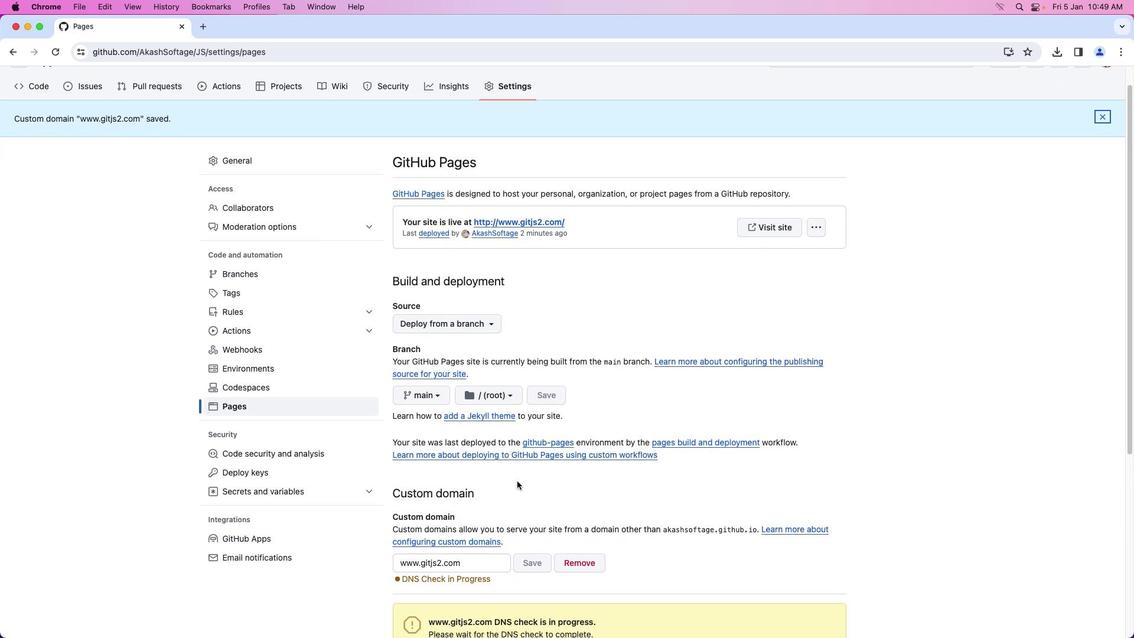 
Action: Mouse scrolled (516, 481) with delta (0, 0)
Screenshot: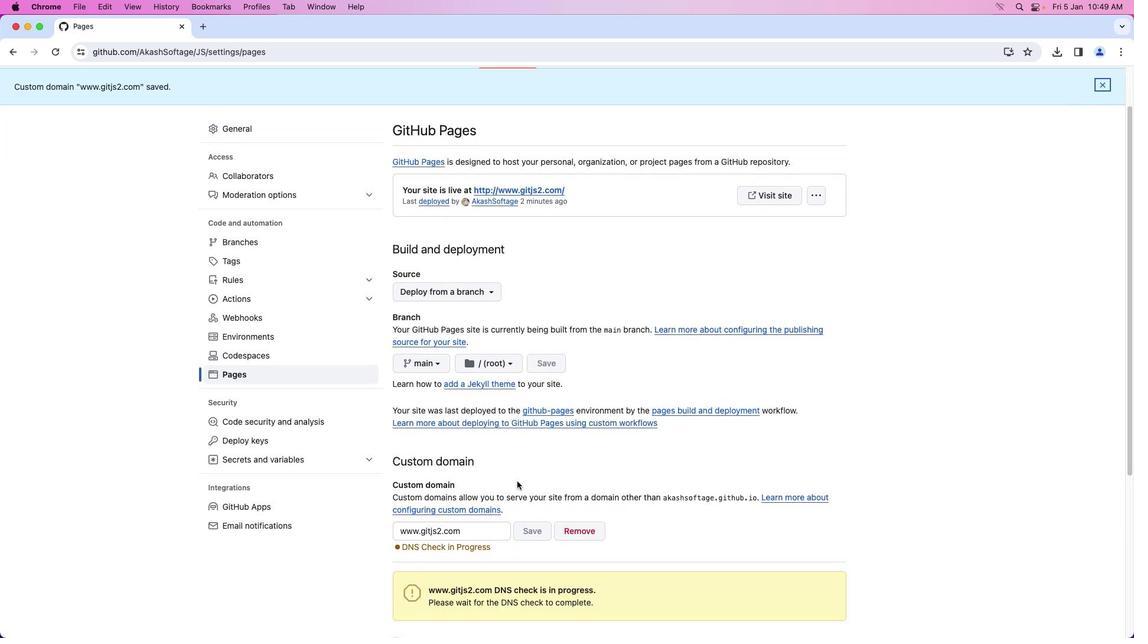 
Action: Mouse moved to (516, 480)
Screenshot: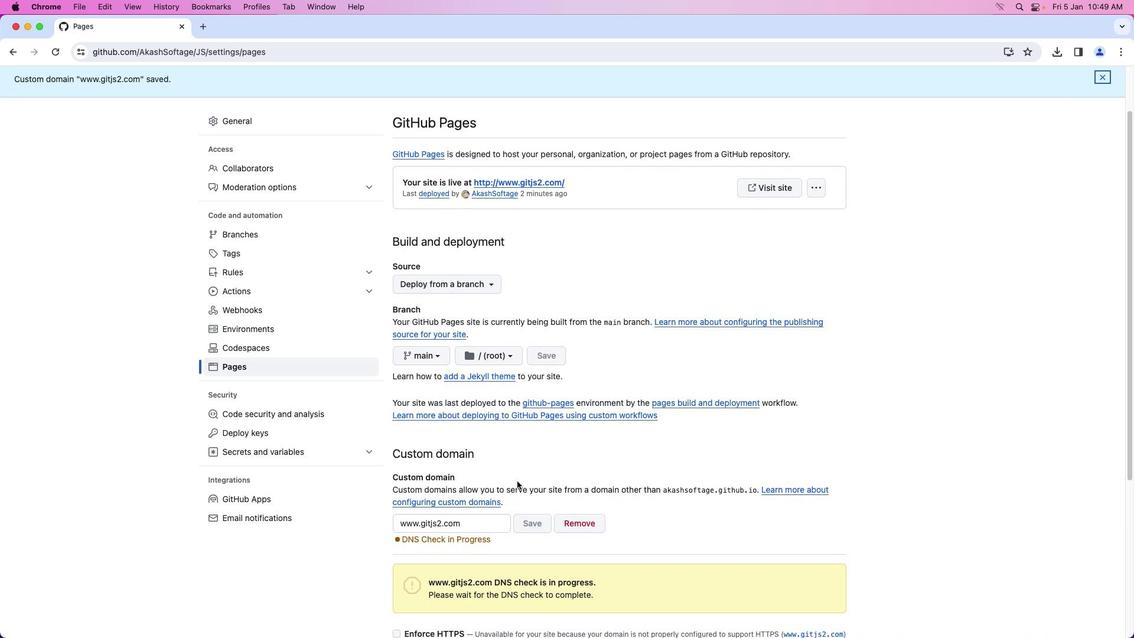 
